Task: Filter the quotes by all  quotes
Action: Mouse moved to (97, 177)
Screenshot: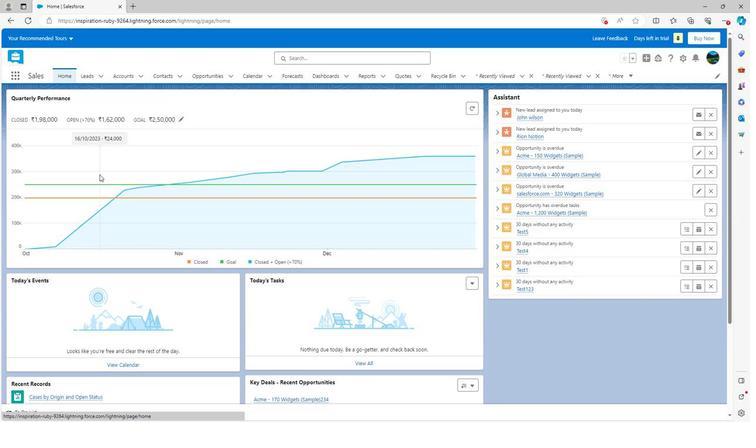 
Action: Mouse scrolled (97, 176) with delta (0, 0)
Screenshot: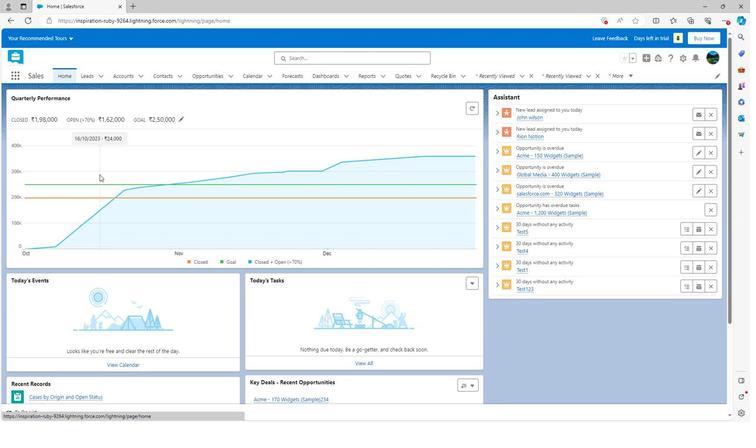 
Action: Mouse scrolled (97, 176) with delta (0, 0)
Screenshot: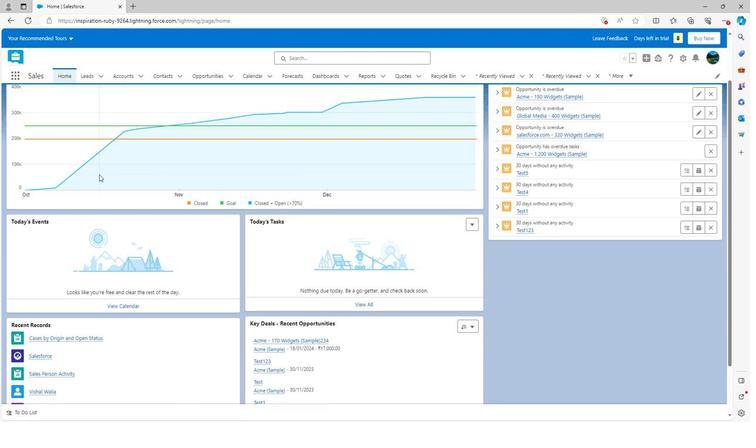 
Action: Mouse scrolled (97, 176) with delta (0, 0)
Screenshot: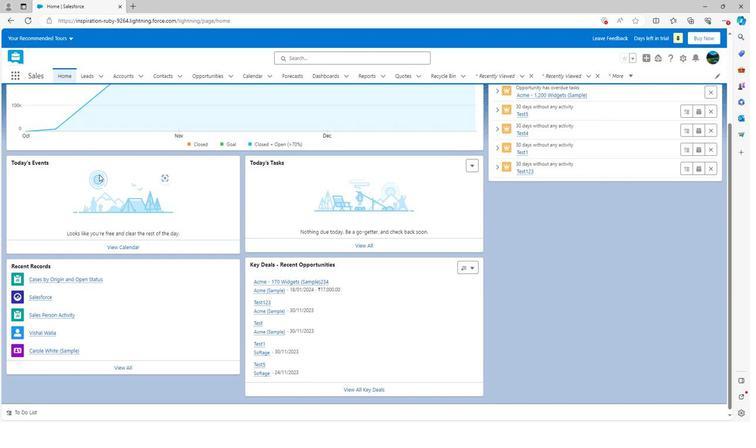 
Action: Mouse moved to (97, 177)
Screenshot: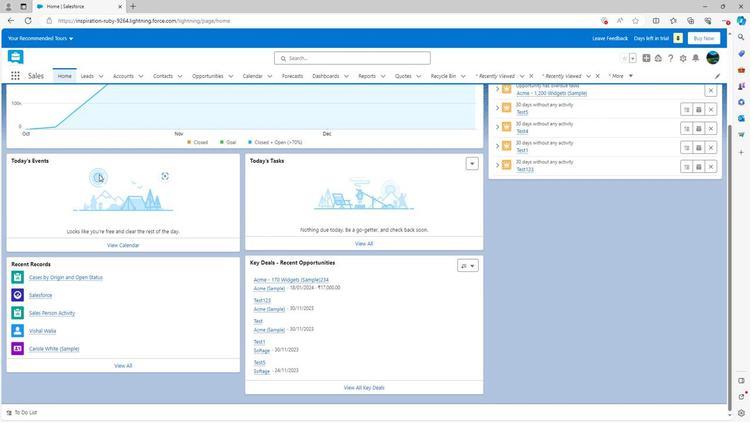 
Action: Mouse scrolled (97, 177) with delta (0, 0)
Screenshot: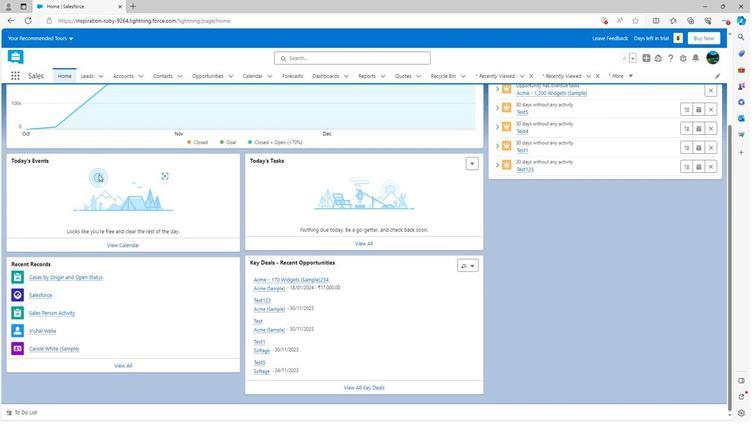 
Action: Mouse scrolled (97, 177) with delta (0, 0)
Screenshot: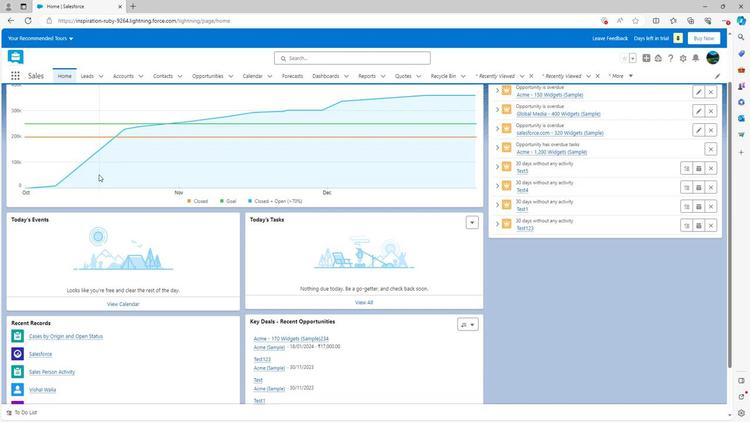 
Action: Mouse scrolled (97, 177) with delta (0, 0)
Screenshot: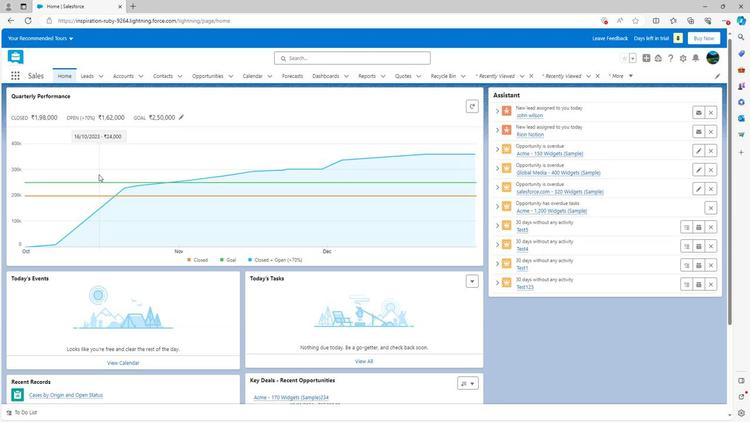 
Action: Mouse moved to (399, 77)
Screenshot: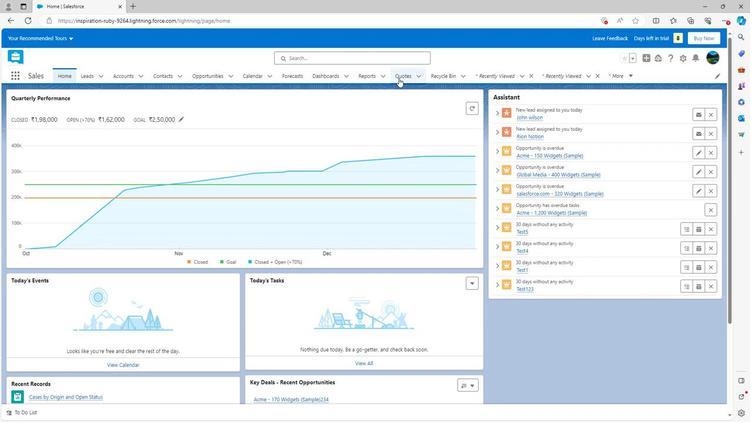 
Action: Mouse pressed left at (399, 77)
Screenshot: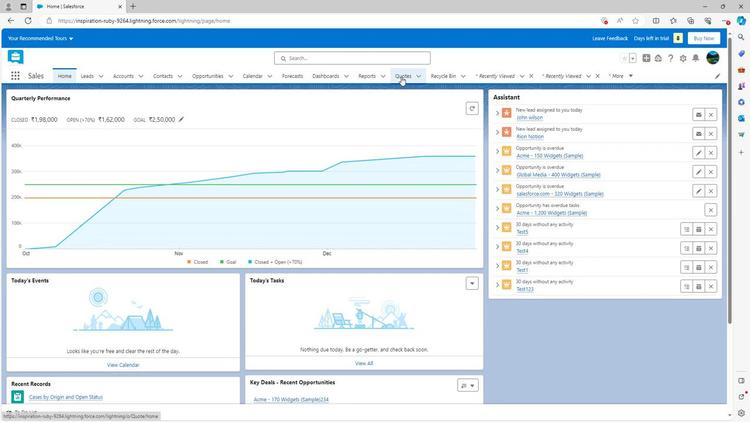 
Action: Mouse moved to (89, 102)
Screenshot: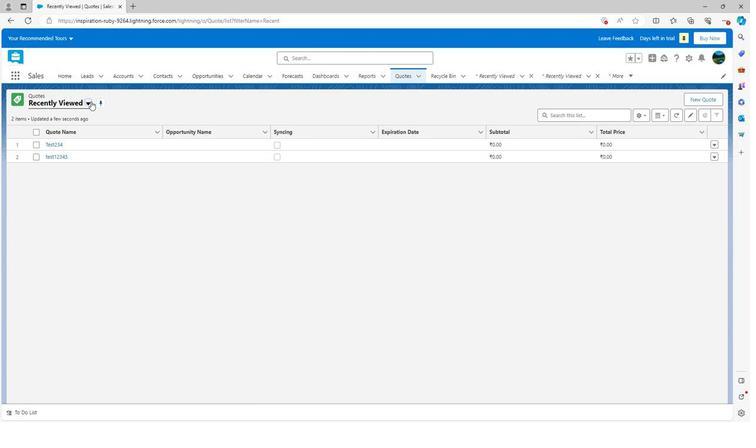 
Action: Mouse pressed left at (89, 102)
Screenshot: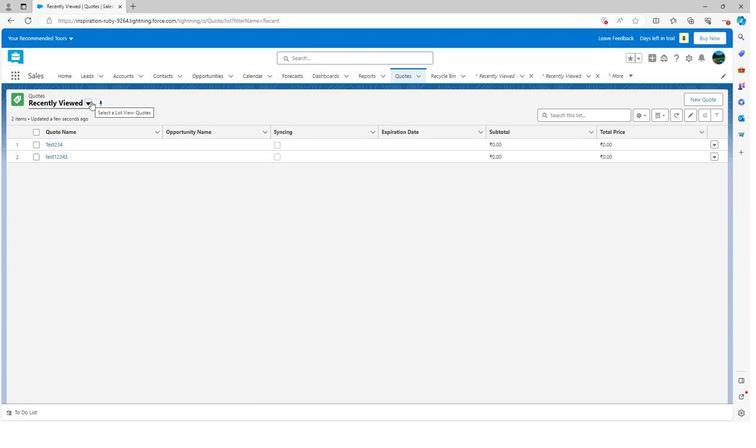 
Action: Mouse moved to (57, 131)
Screenshot: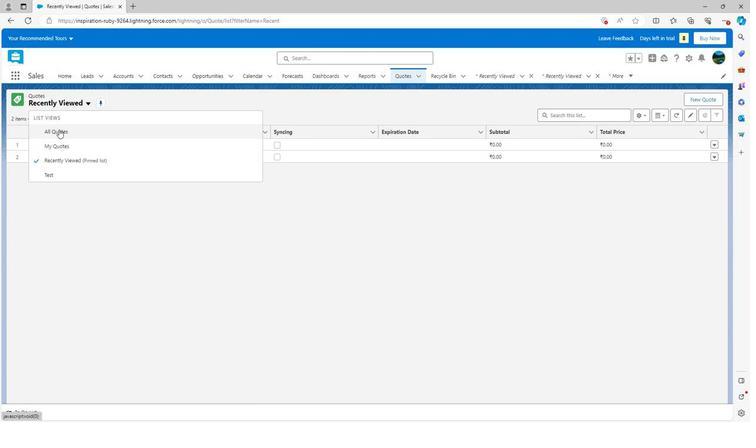 
Action: Mouse pressed left at (57, 131)
Screenshot: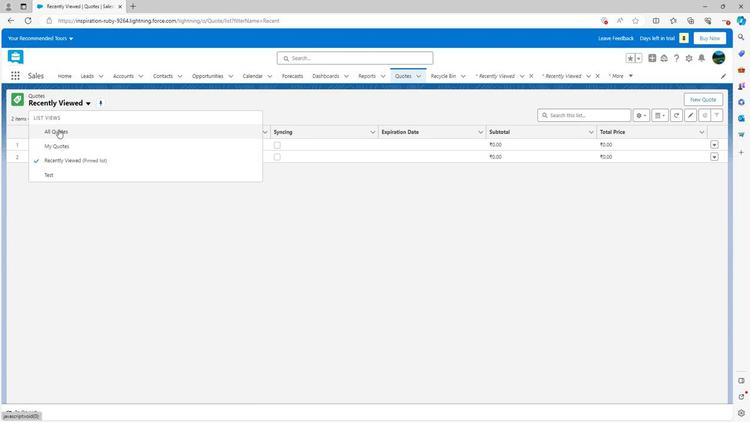 
Action: Mouse moved to (110, 171)
Screenshot: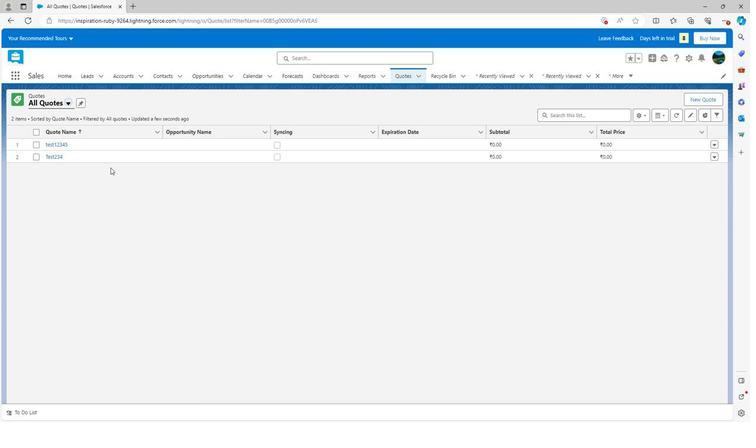 
